 Task: Change curved connector line to dashed.
Action: Mouse moved to (461, 260)
Screenshot: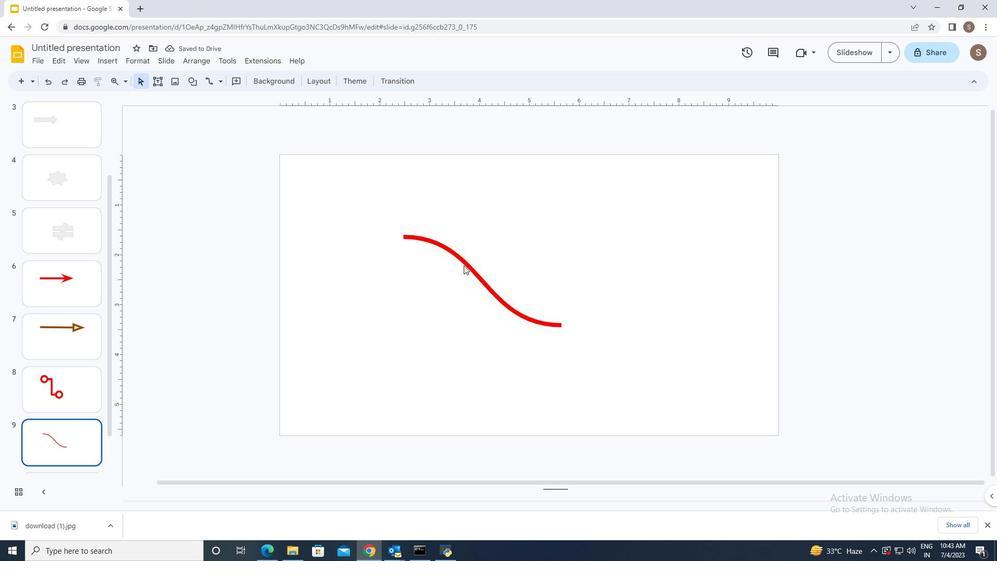 
Action: Mouse pressed left at (461, 260)
Screenshot: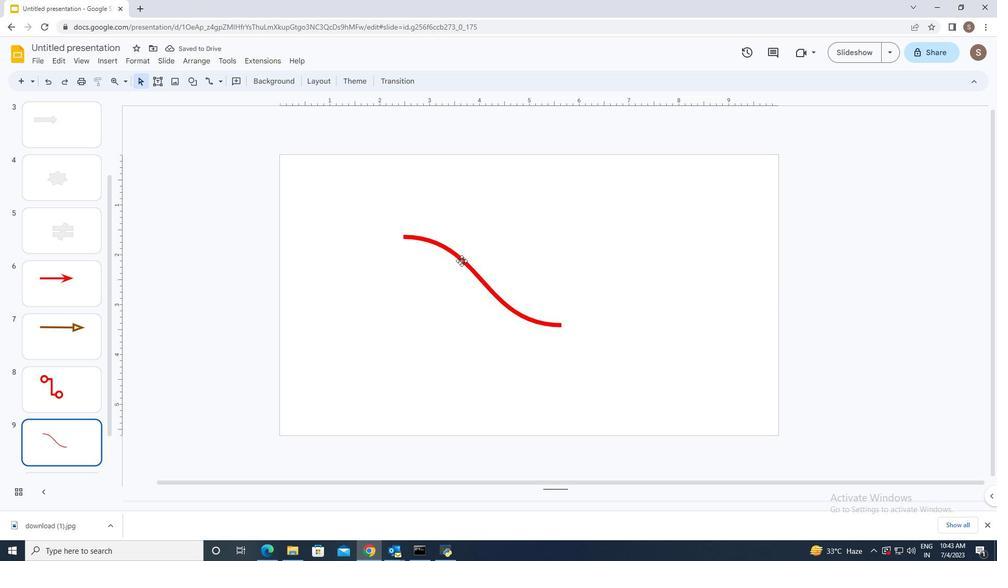 
Action: Mouse moved to (279, 78)
Screenshot: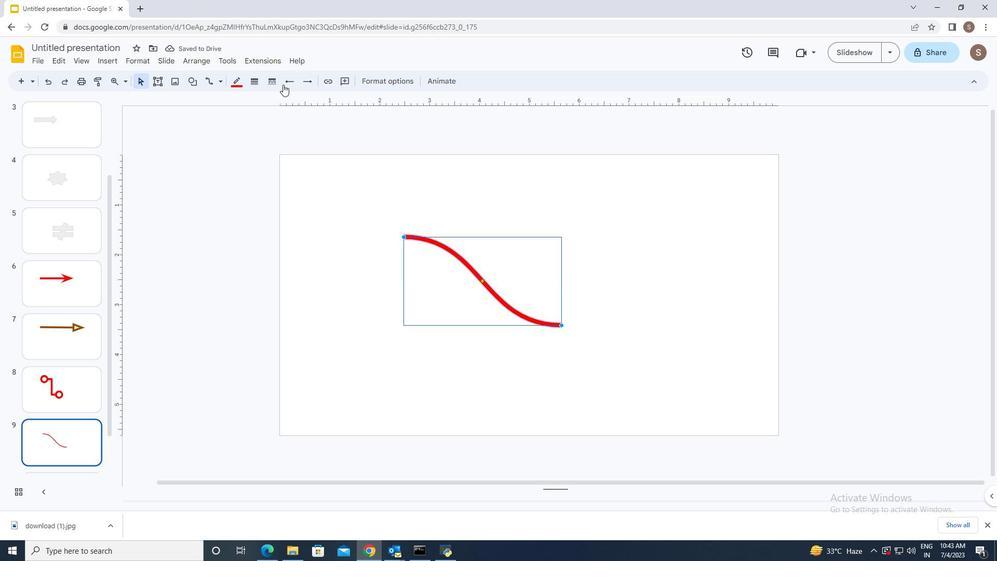 
Action: Mouse pressed left at (279, 78)
Screenshot: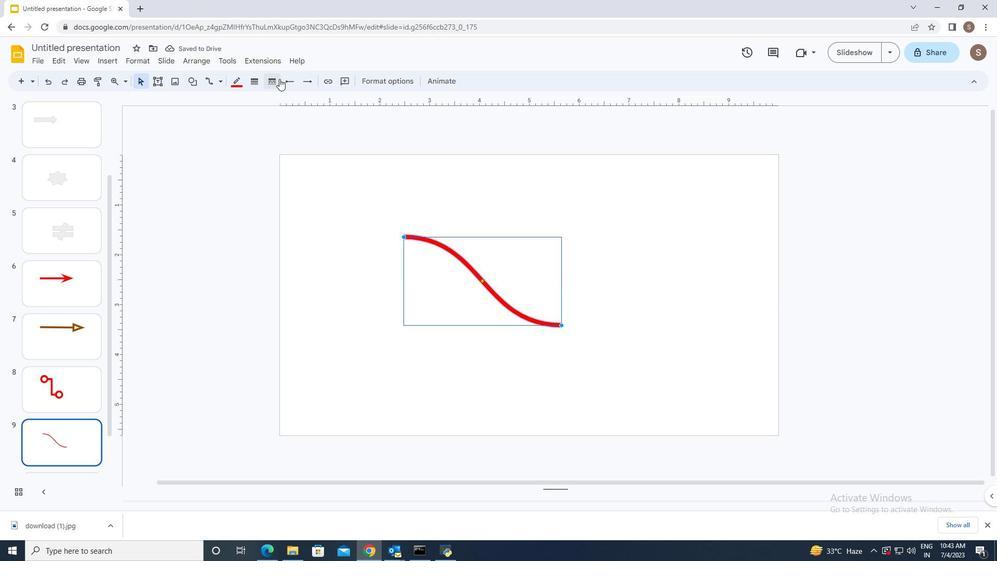 
Action: Mouse moved to (293, 130)
Screenshot: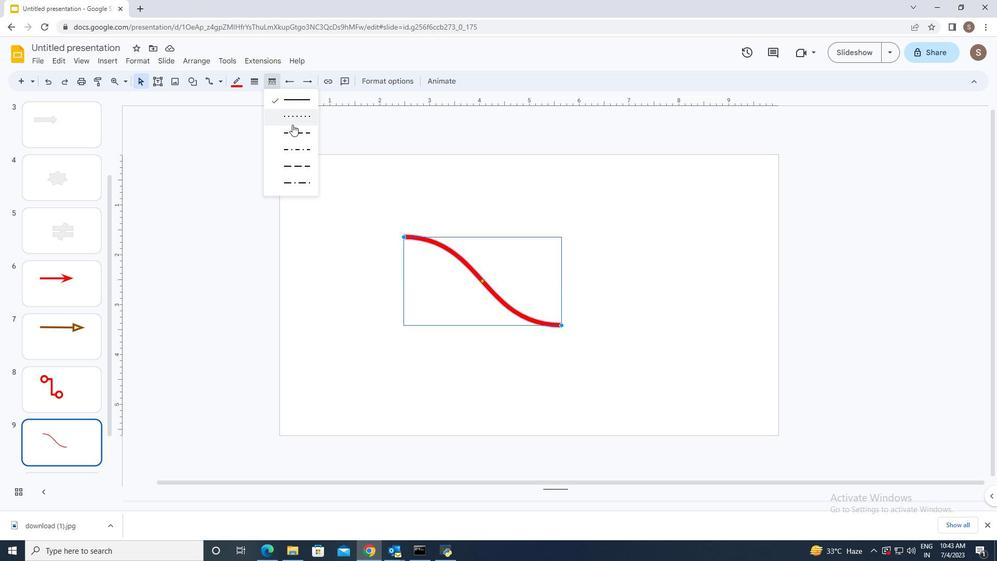 
Action: Mouse pressed left at (293, 130)
Screenshot: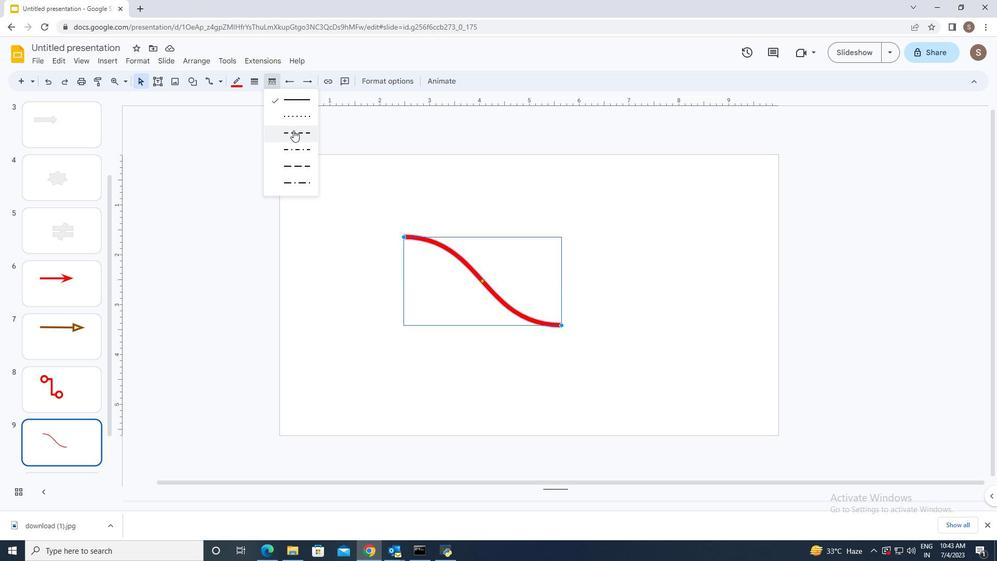 
Action: Mouse moved to (341, 294)
Screenshot: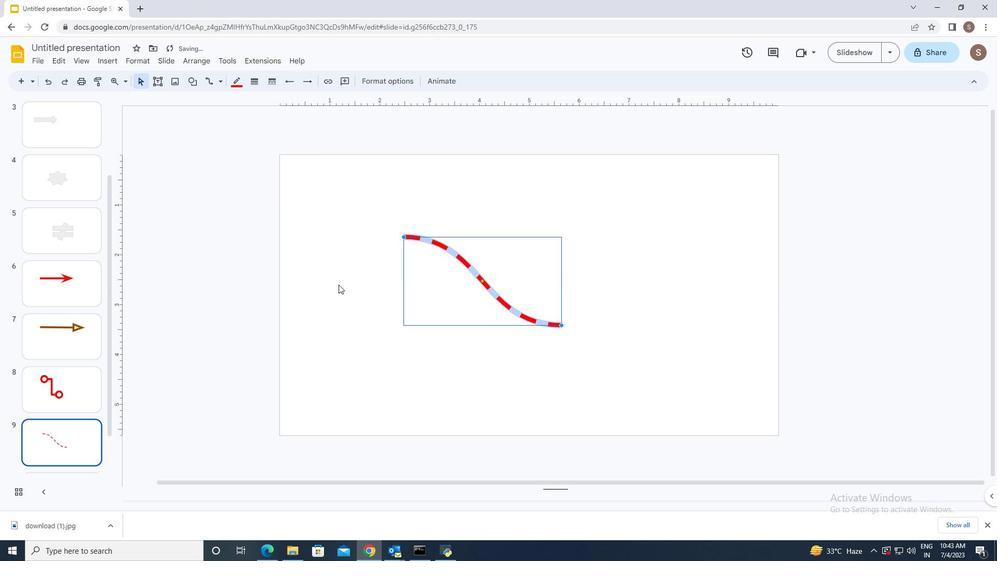 
Action: Mouse pressed left at (341, 294)
Screenshot: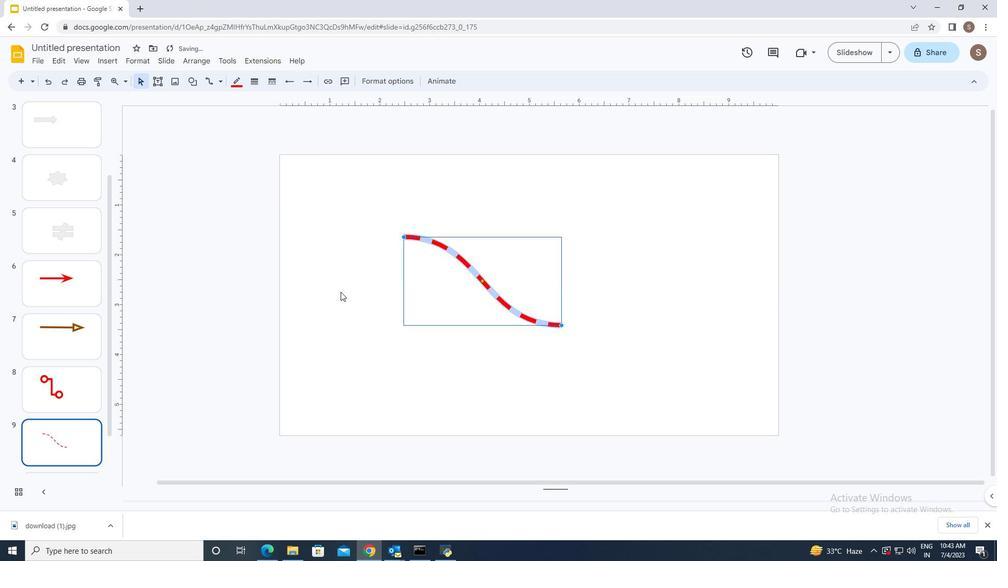
